 Task: Go to videos section and leave a comment on recent video on the  page of Walmart
Action: Mouse moved to (515, 542)
Screenshot: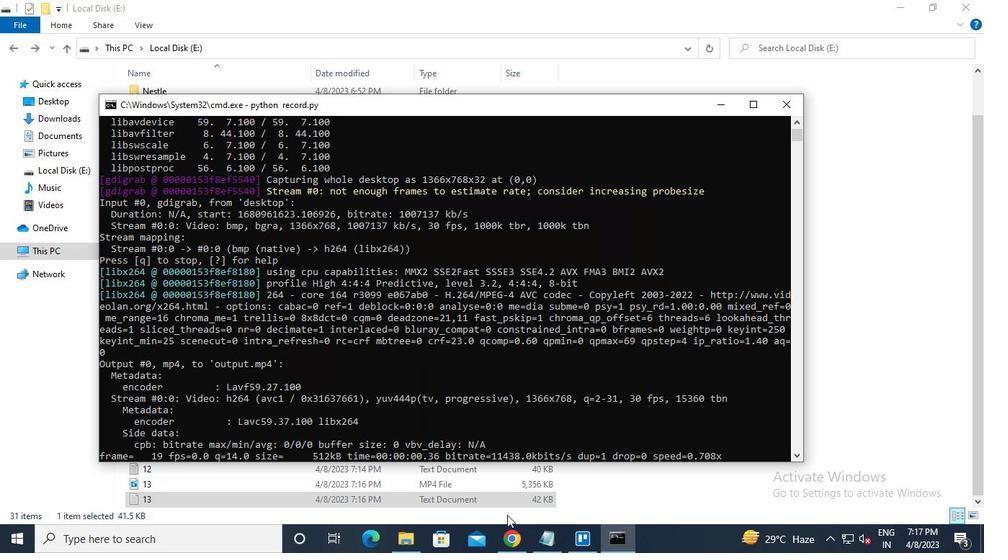 
Action: Mouse pressed left at (515, 542)
Screenshot: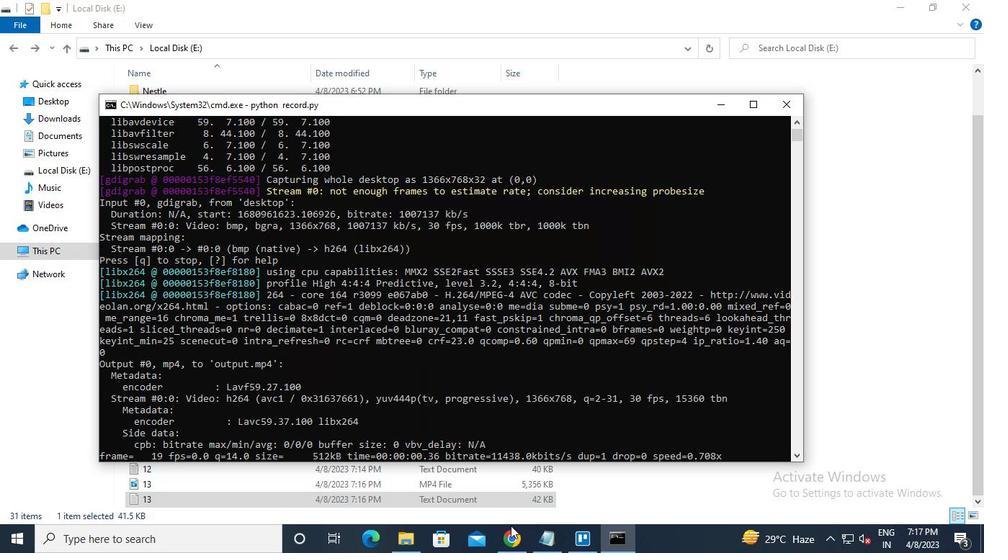 
Action: Mouse moved to (245, 89)
Screenshot: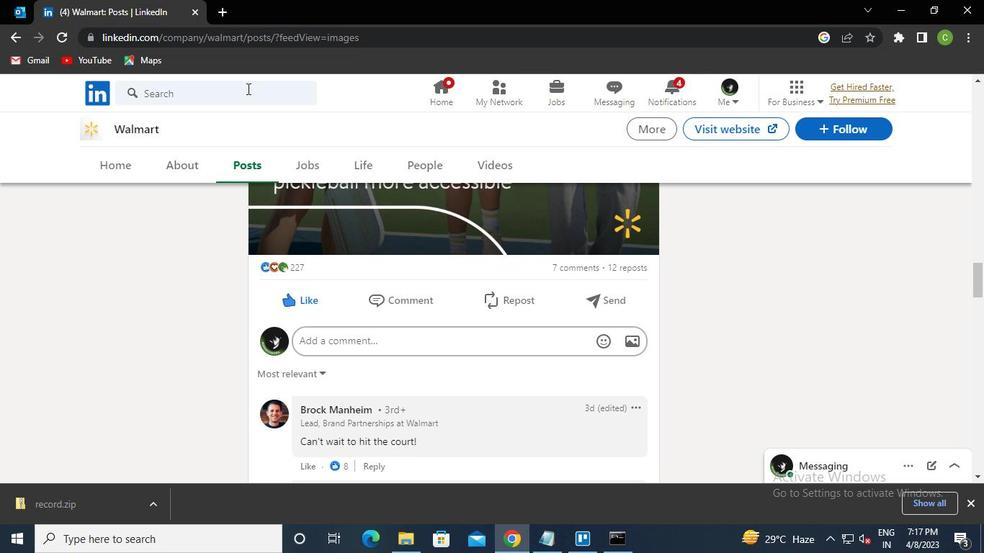 
Action: Mouse pressed left at (245, 89)
Screenshot: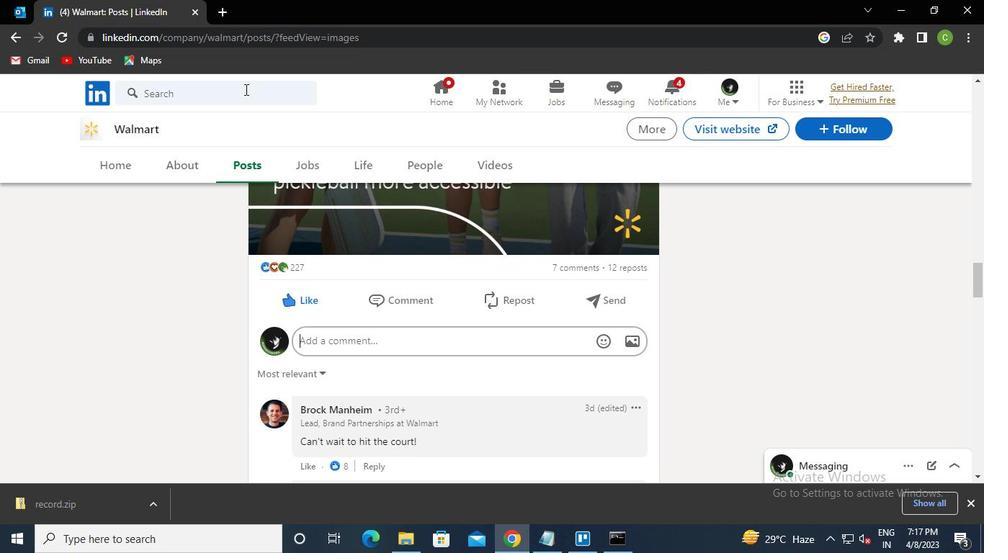 
Action: Keyboard w
Screenshot: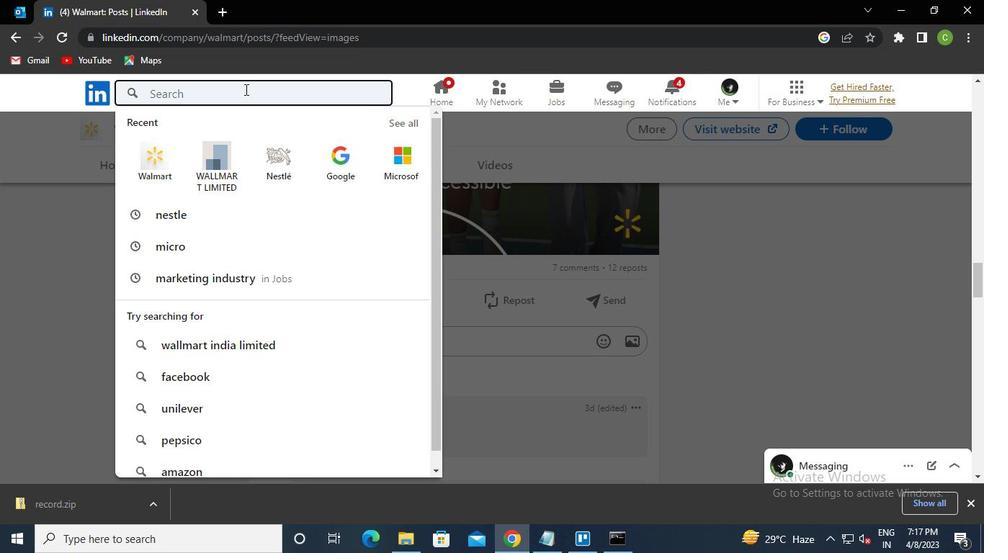 
Action: Keyboard a
Screenshot: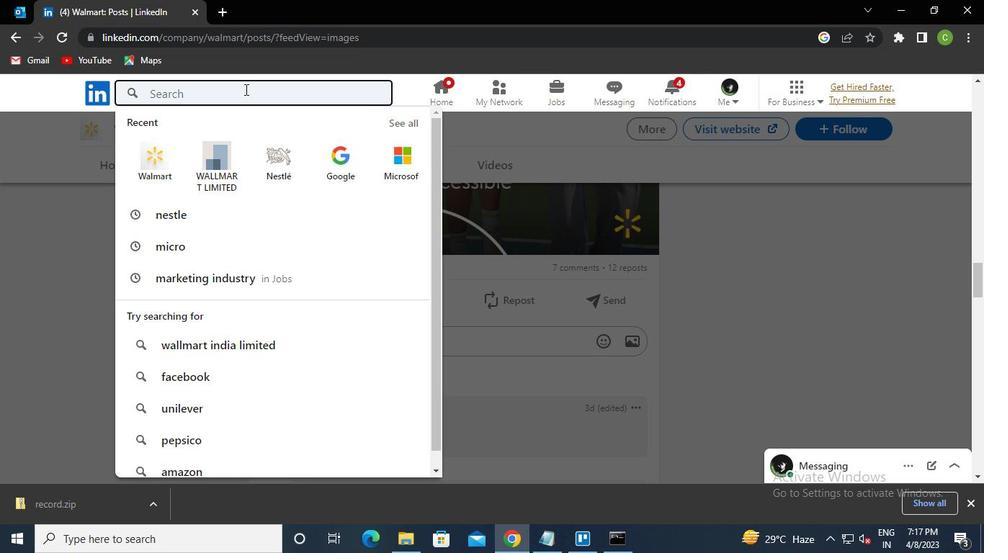 
Action: Keyboard l
Screenshot: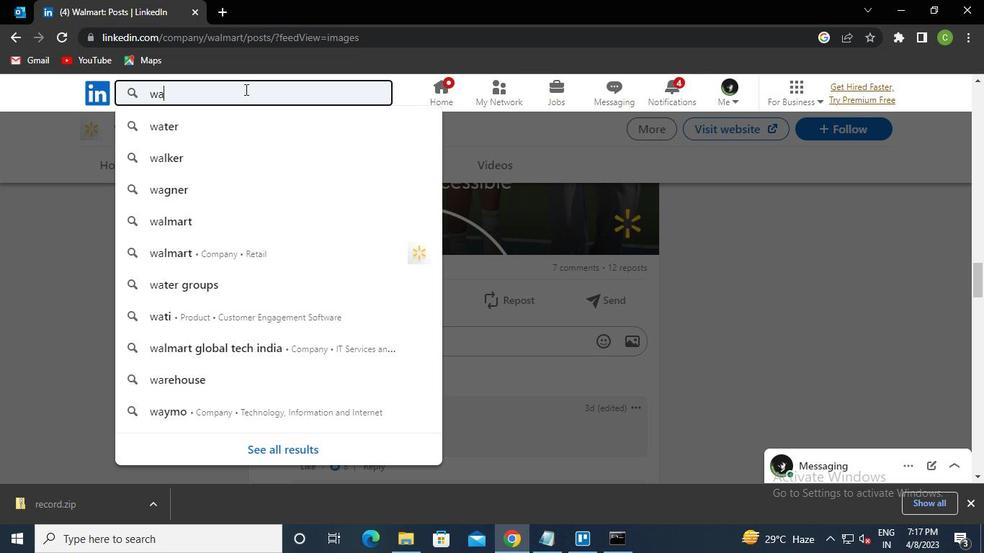 
Action: Keyboard m
Screenshot: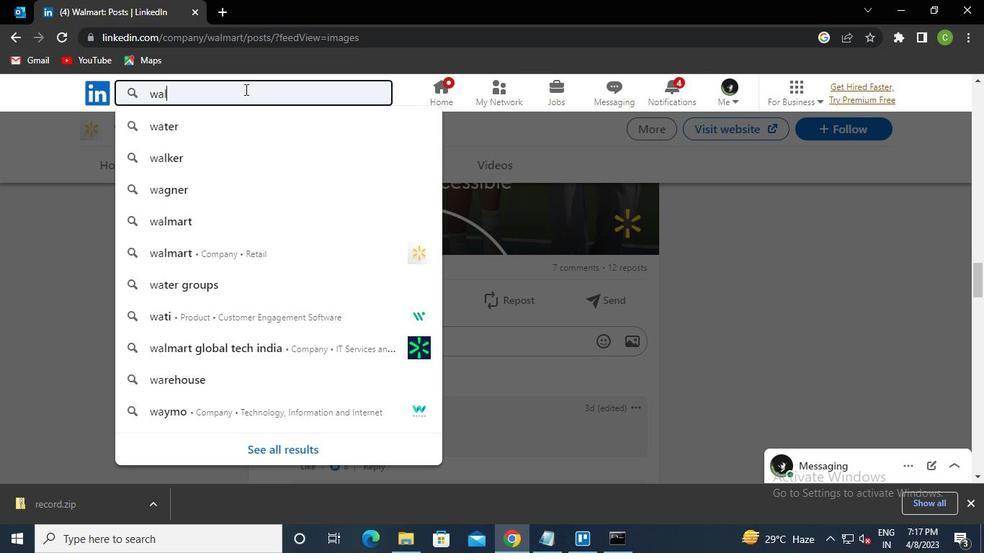 
Action: Keyboard a
Screenshot: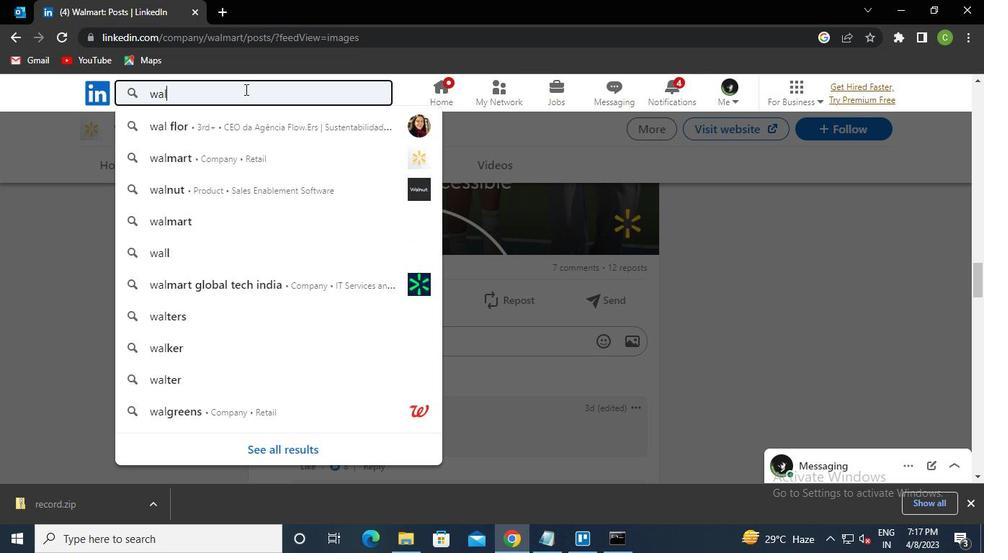 
Action: Keyboard r
Screenshot: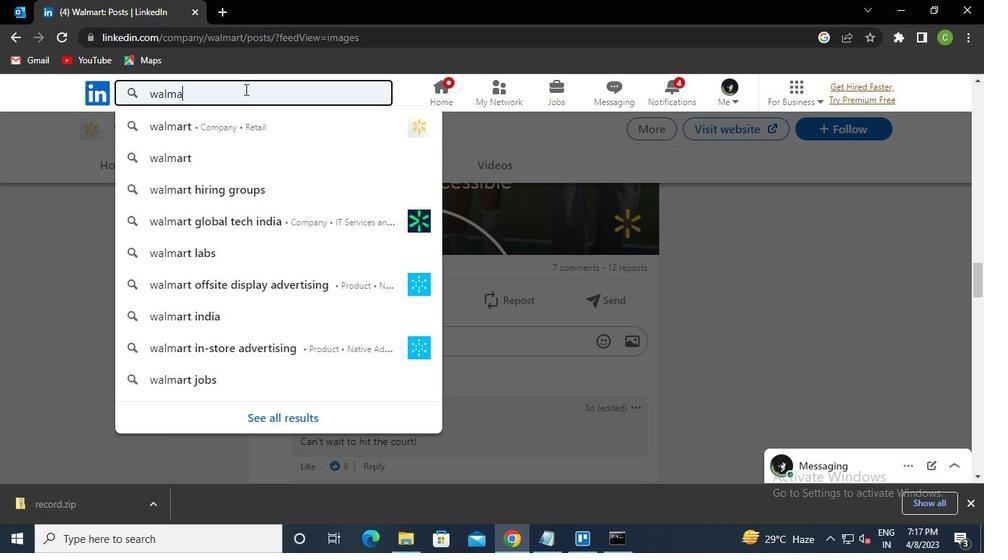 
Action: Keyboard t
Screenshot: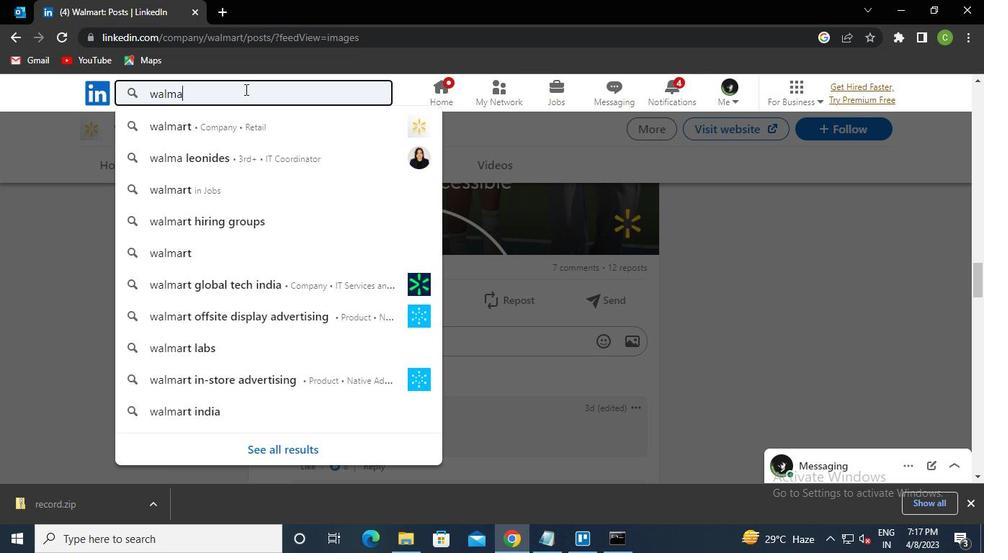 
Action: Keyboard Key.enter
Screenshot: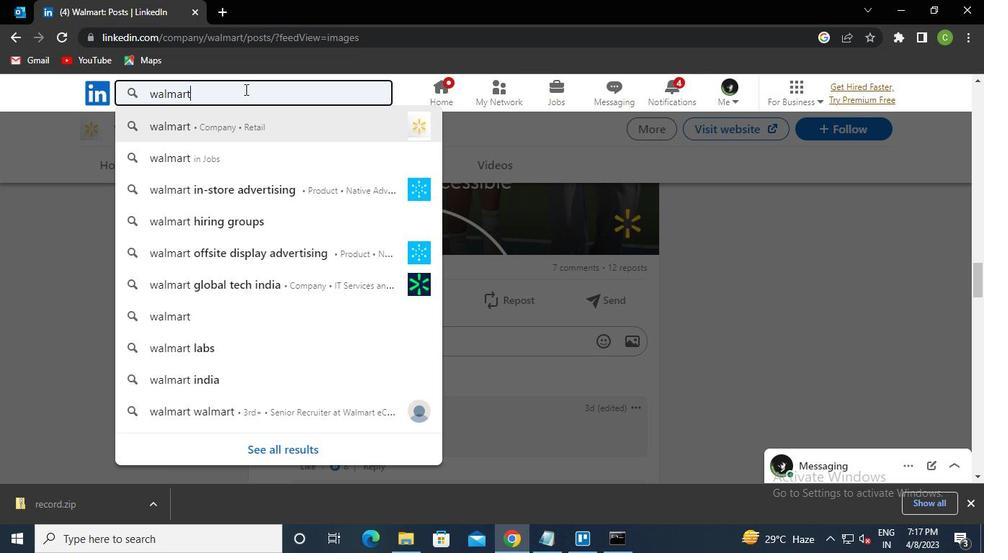
Action: Mouse moved to (464, 213)
Screenshot: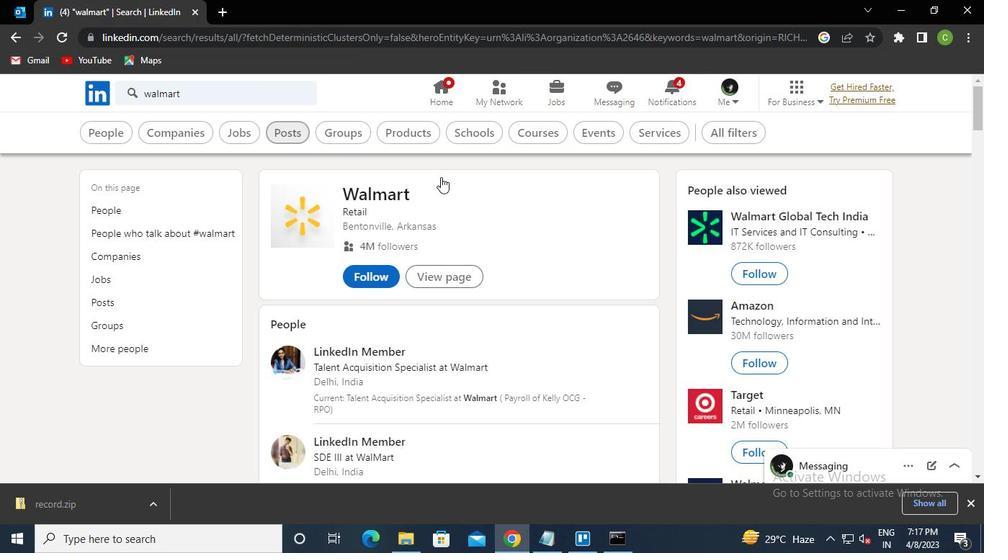 
Action: Mouse pressed left at (464, 213)
Screenshot: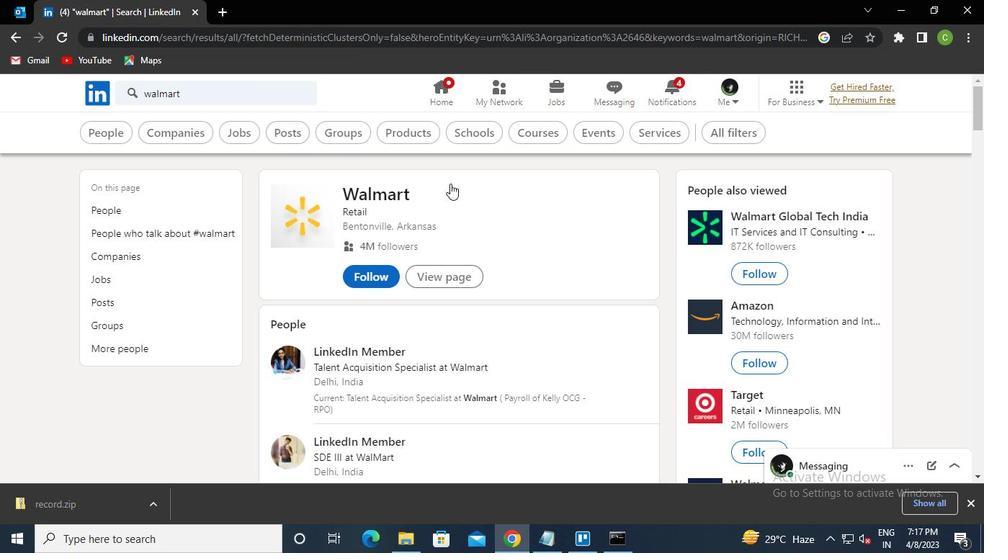 
Action: Mouse moved to (215, 408)
Screenshot: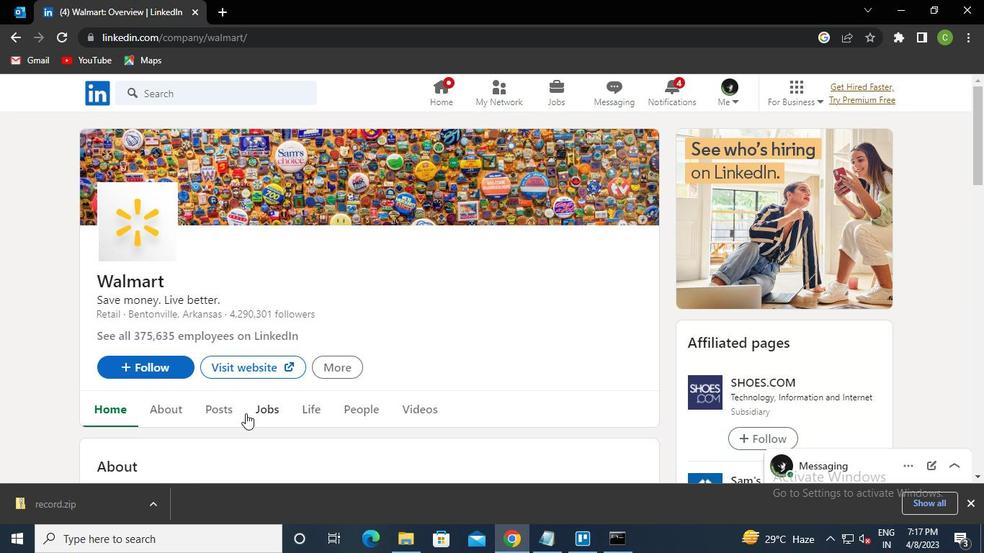 
Action: Mouse pressed left at (215, 408)
Screenshot: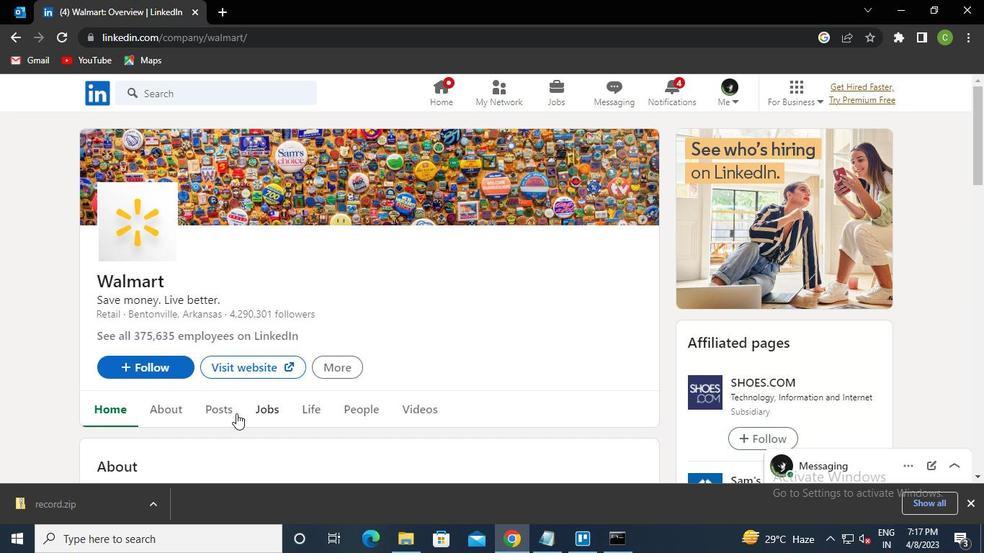 
Action: Mouse moved to (389, 451)
Screenshot: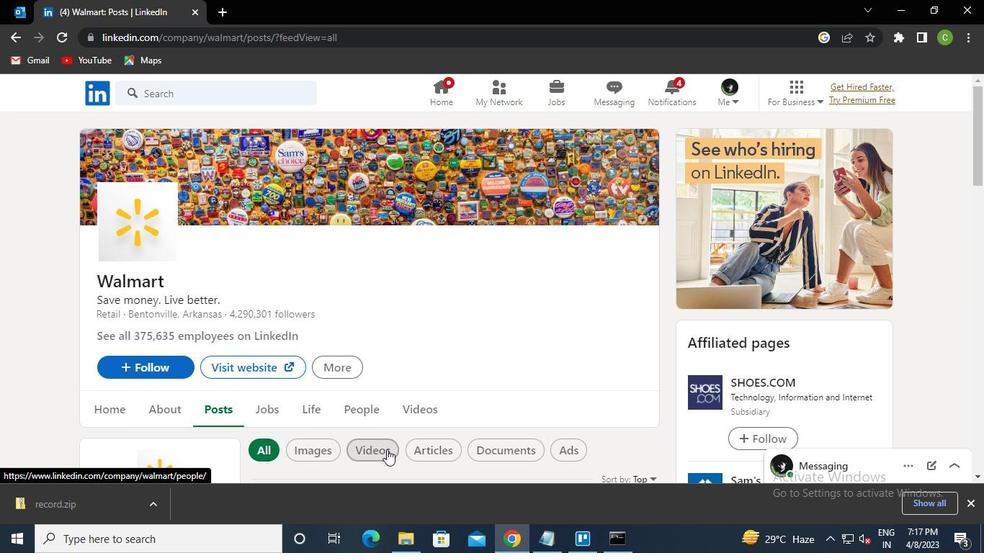 
Action: Mouse pressed left at (389, 451)
Screenshot: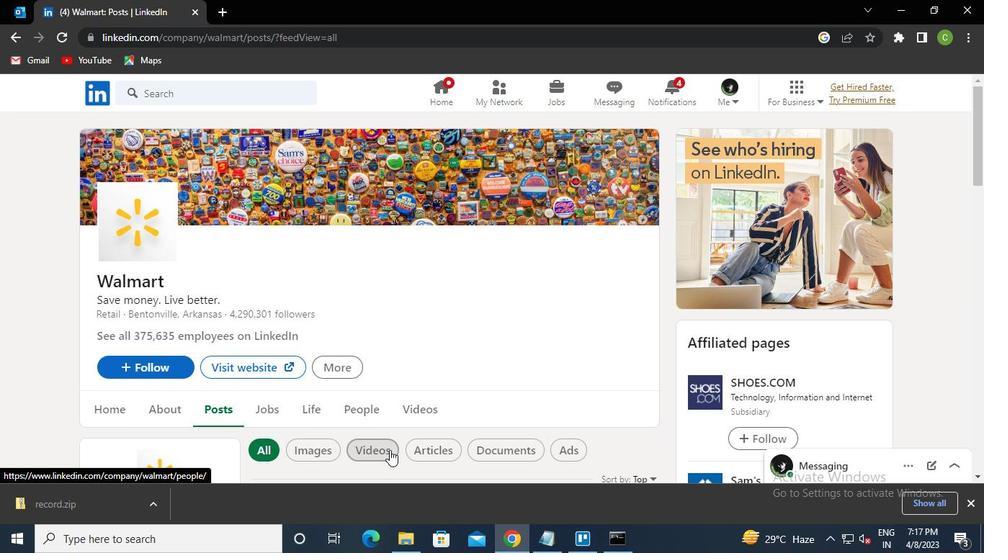 
Action: Mouse moved to (400, 308)
Screenshot: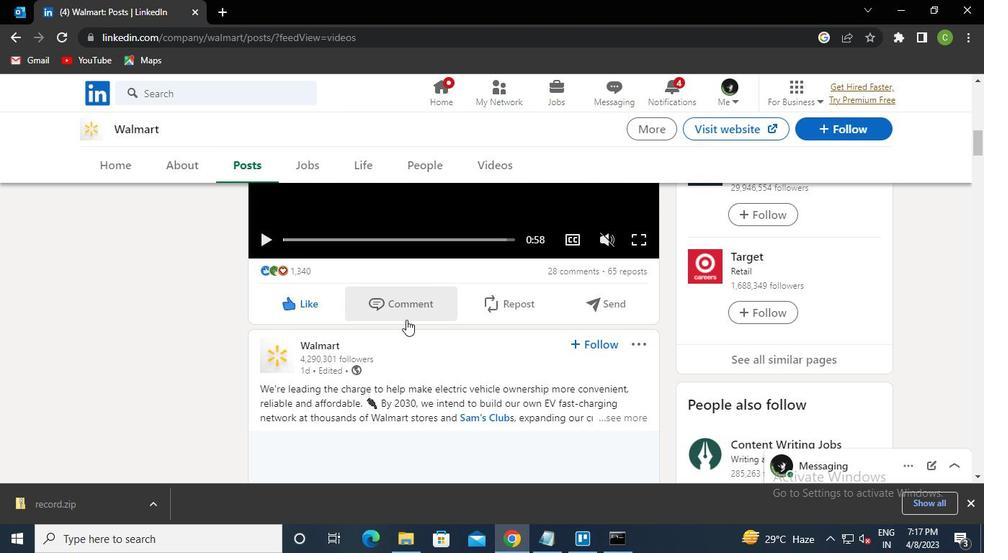 
Action: Mouse pressed left at (400, 308)
Screenshot: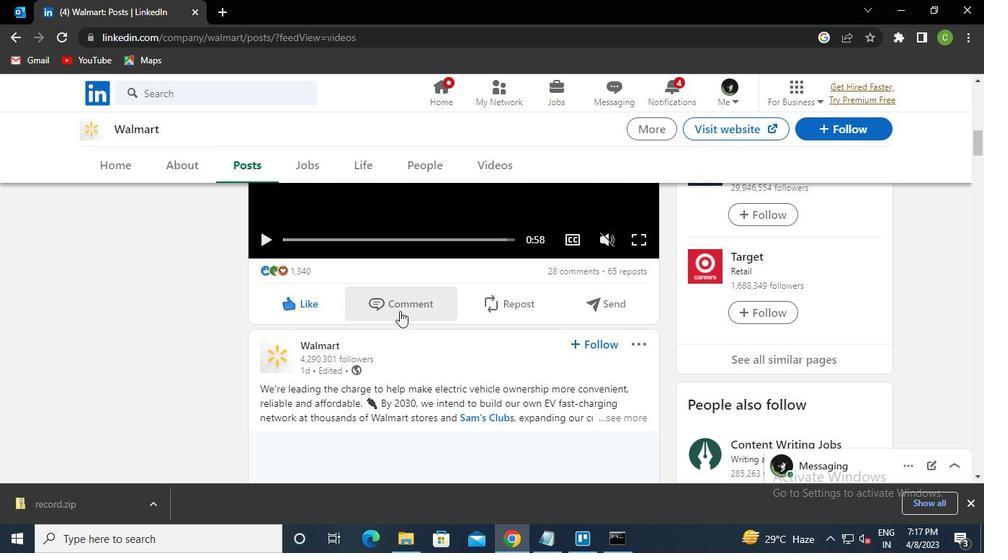 
Action: Mouse moved to (411, 343)
Screenshot: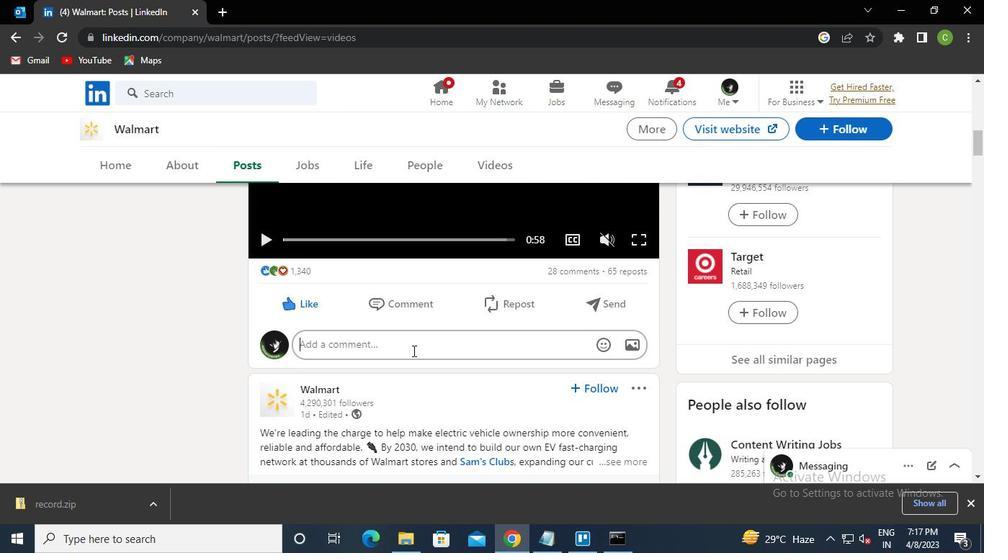 
Action: Mouse pressed left at (411, 343)
Screenshot: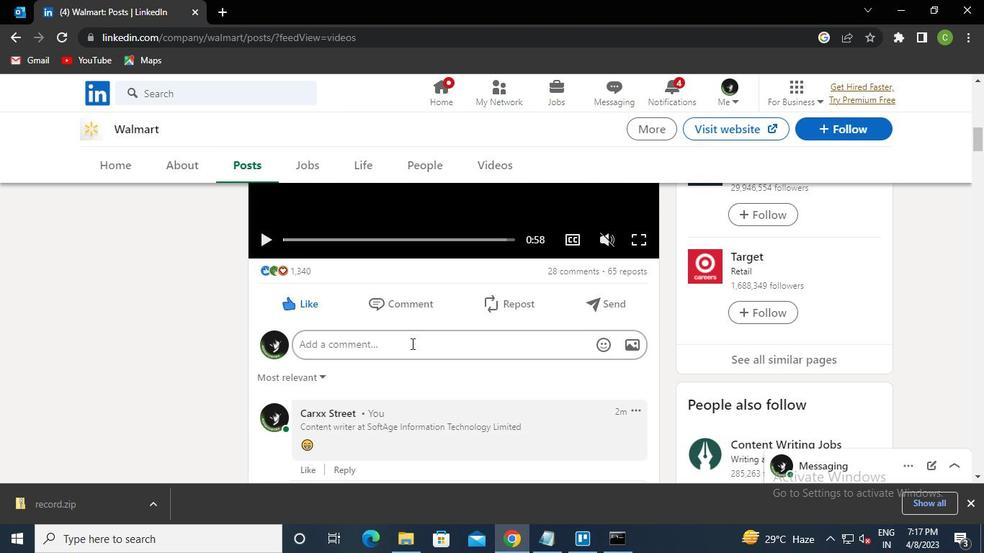 
Action: Keyboard Key.caps_lock
Screenshot: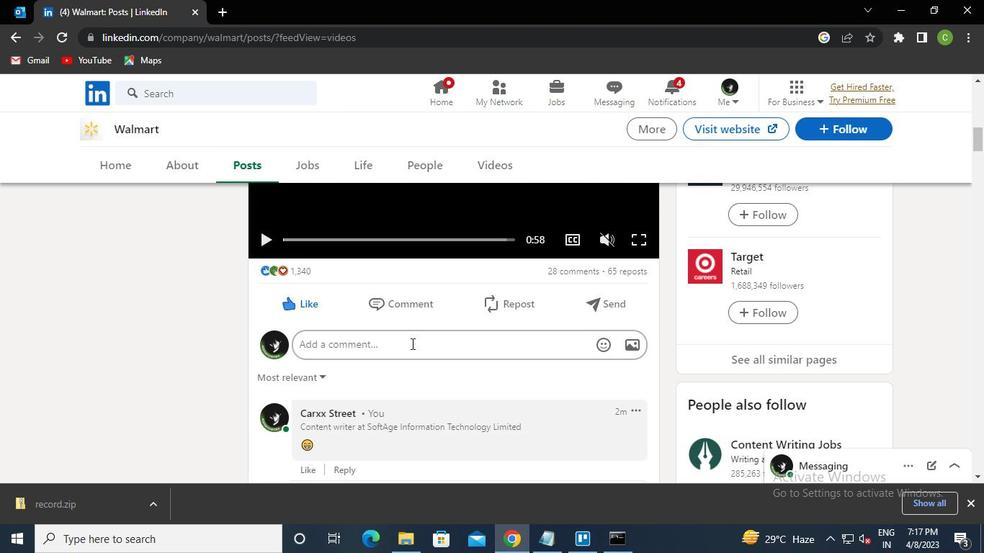 
Action: Keyboard a
Screenshot: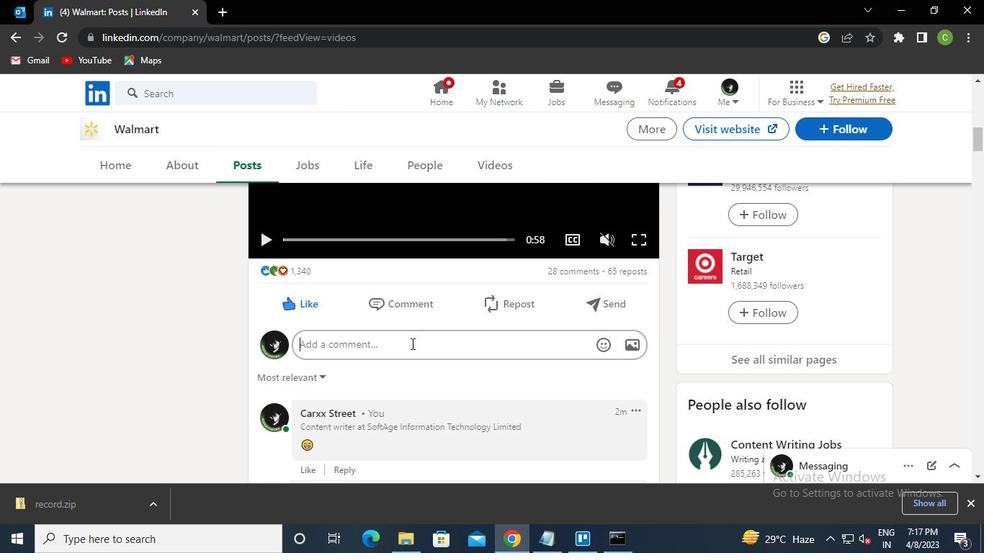 
Action: Keyboard Key.caps_lock
Screenshot: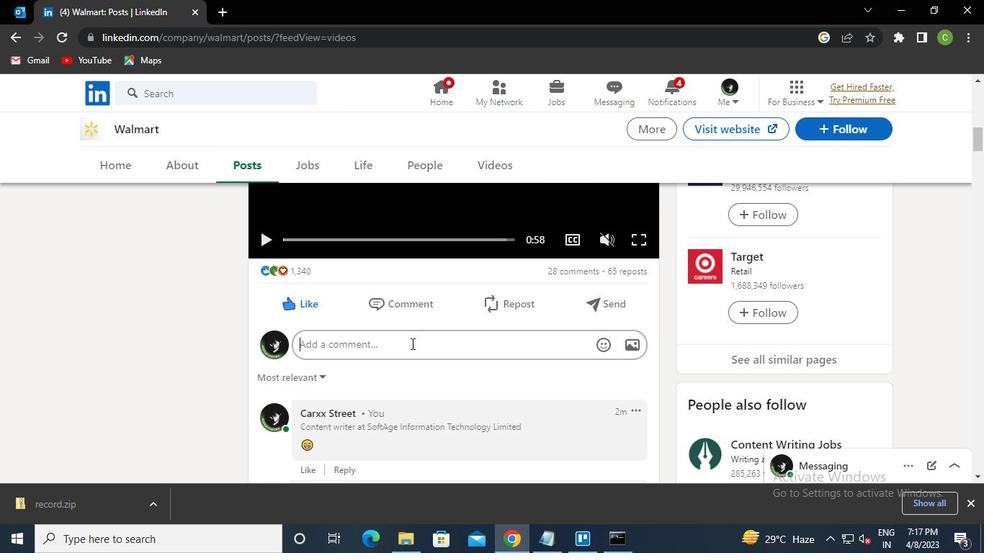 
Action: Keyboard w
Screenshot: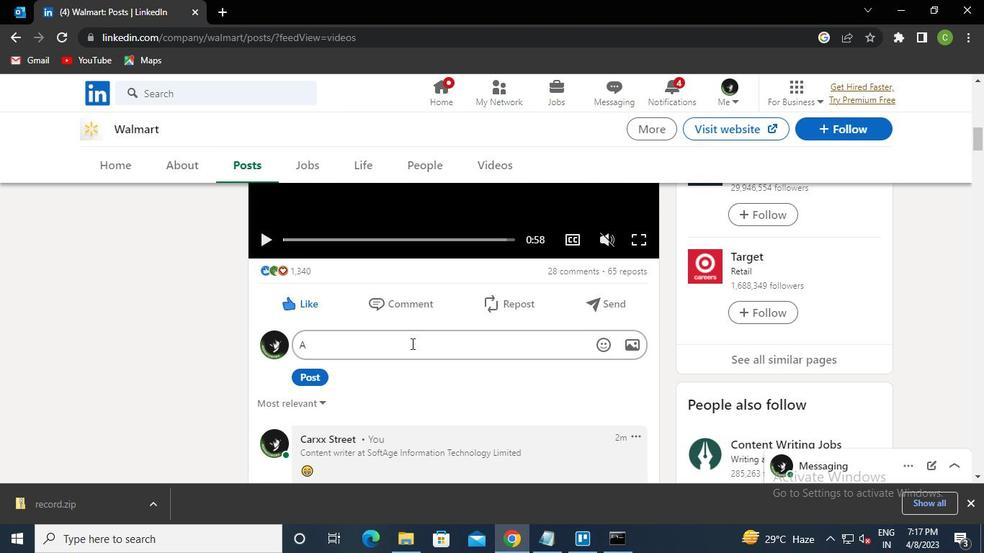 
Action: Keyboard e
Screenshot: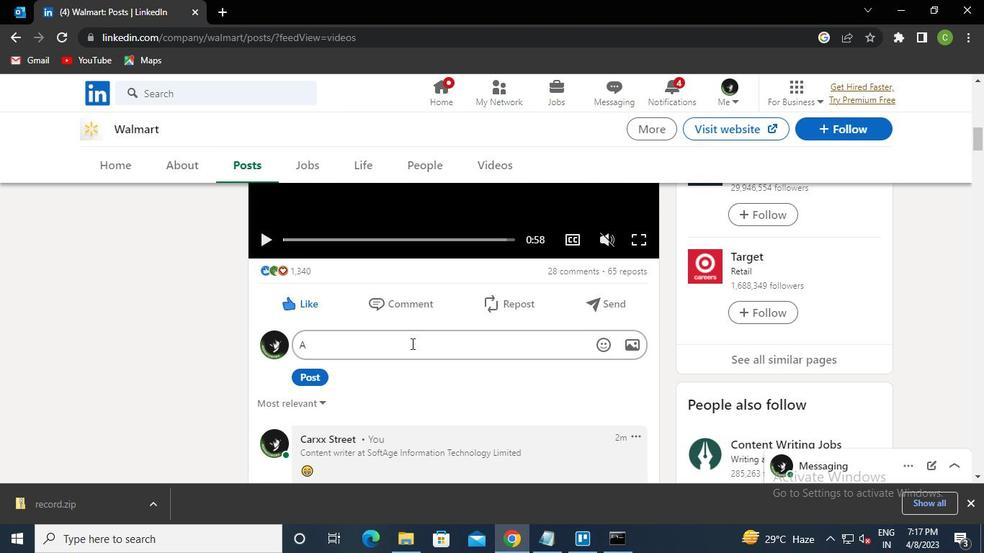 
Action: Keyboard s
Screenshot: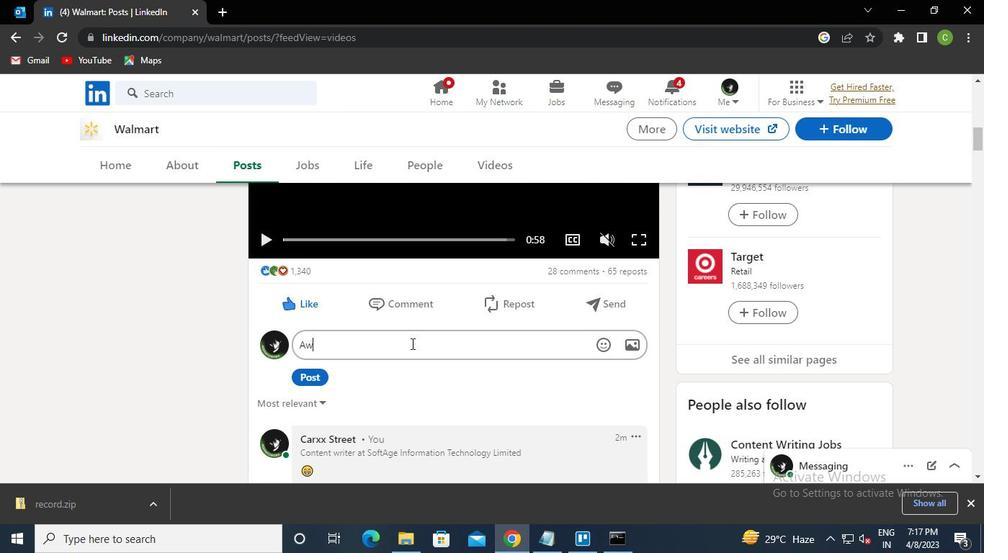 
Action: Keyboard o
Screenshot: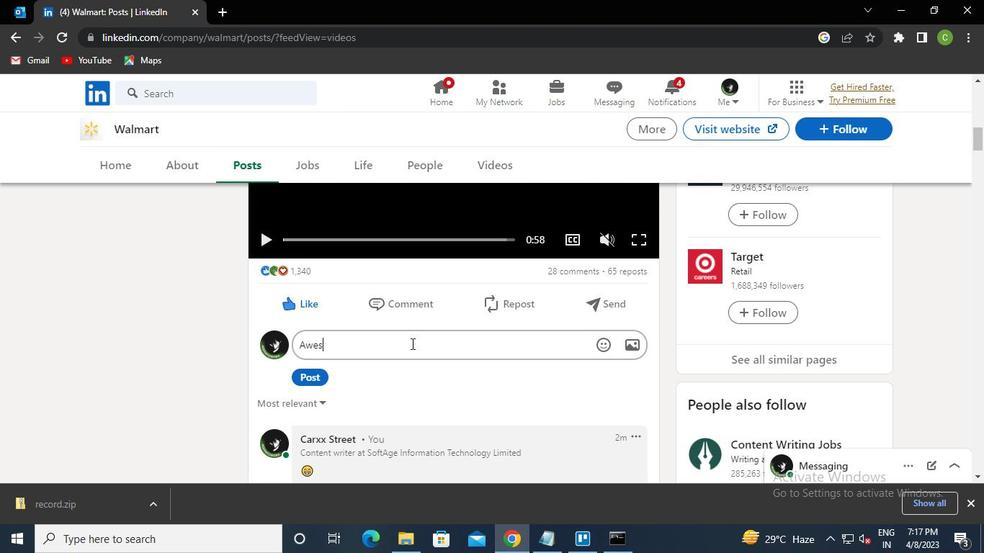 
Action: Keyboard m
Screenshot: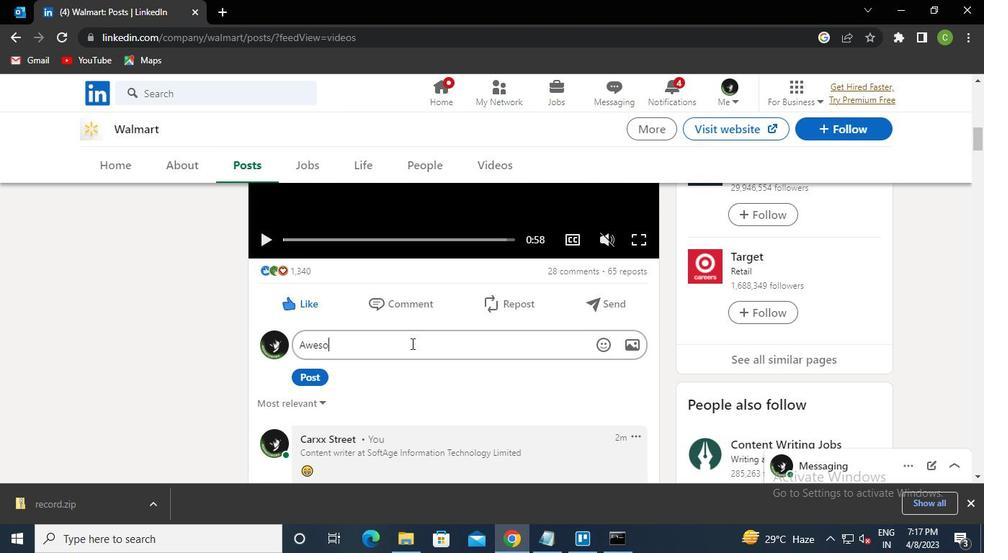 
Action: Keyboard e
Screenshot: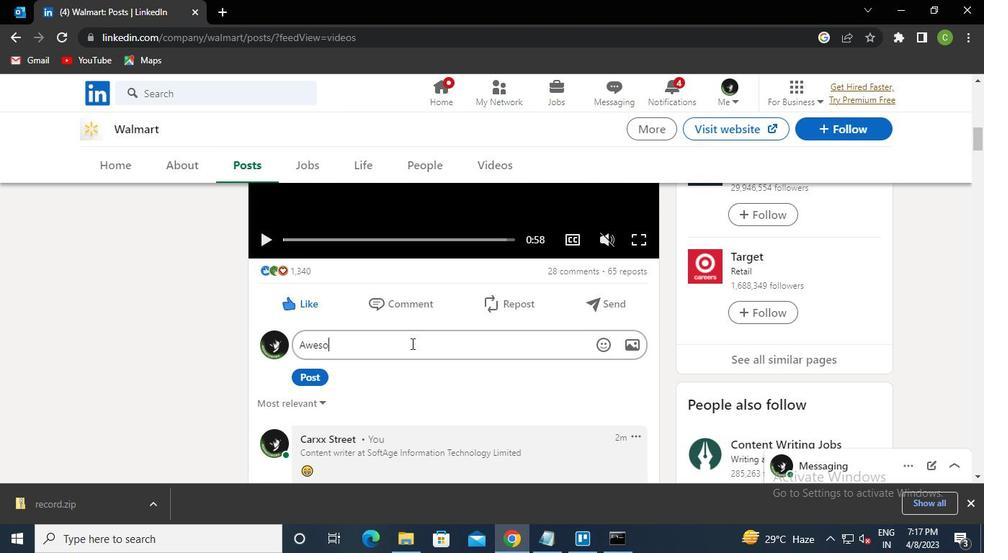 
Action: Mouse moved to (310, 377)
Screenshot: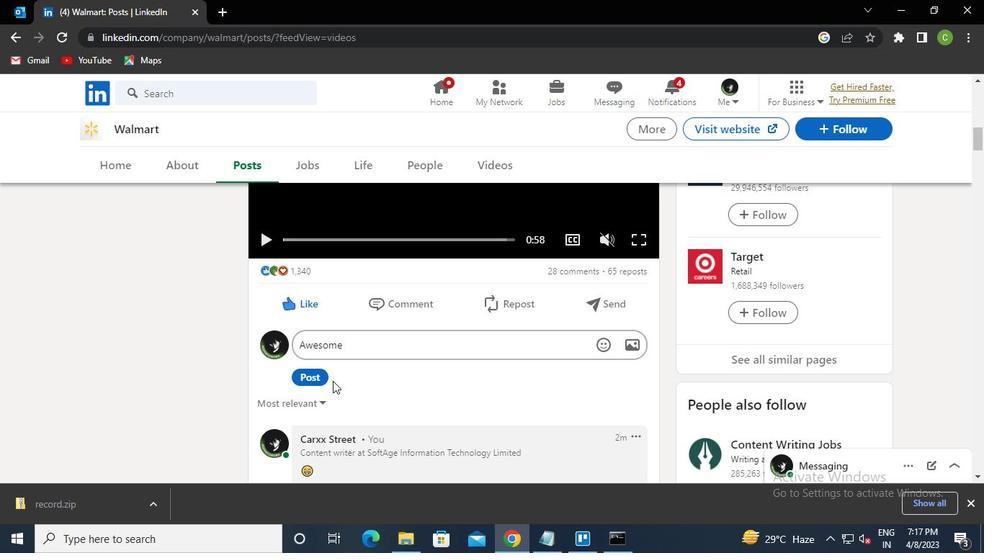 
Action: Mouse pressed left at (310, 377)
Screenshot: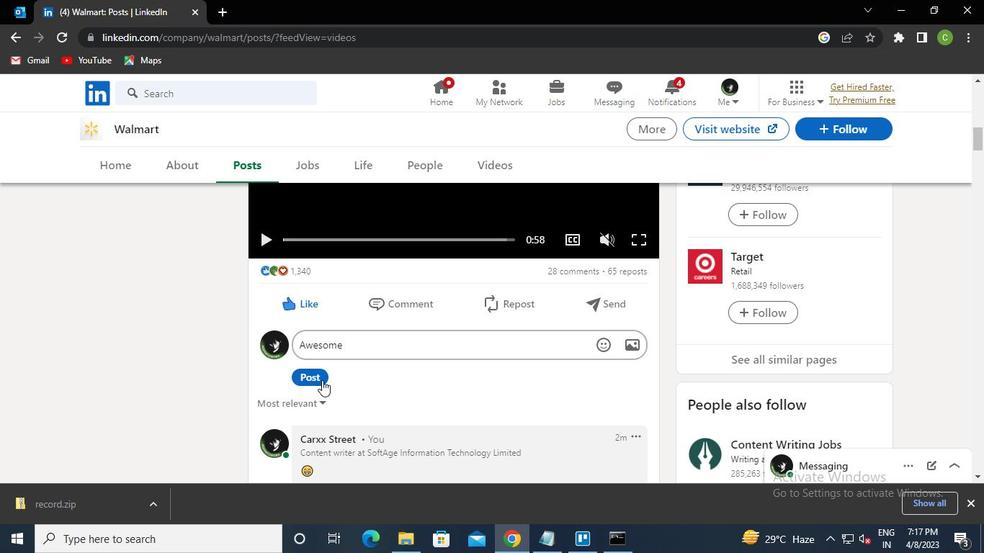 
Action: Mouse moved to (602, 542)
Screenshot: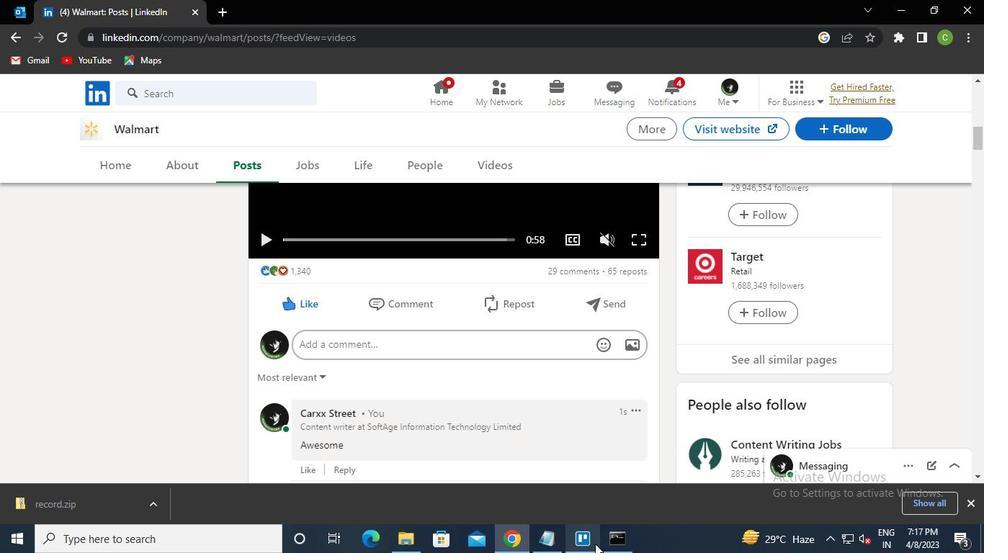 
Action: Mouse pressed left at (602, 542)
Screenshot: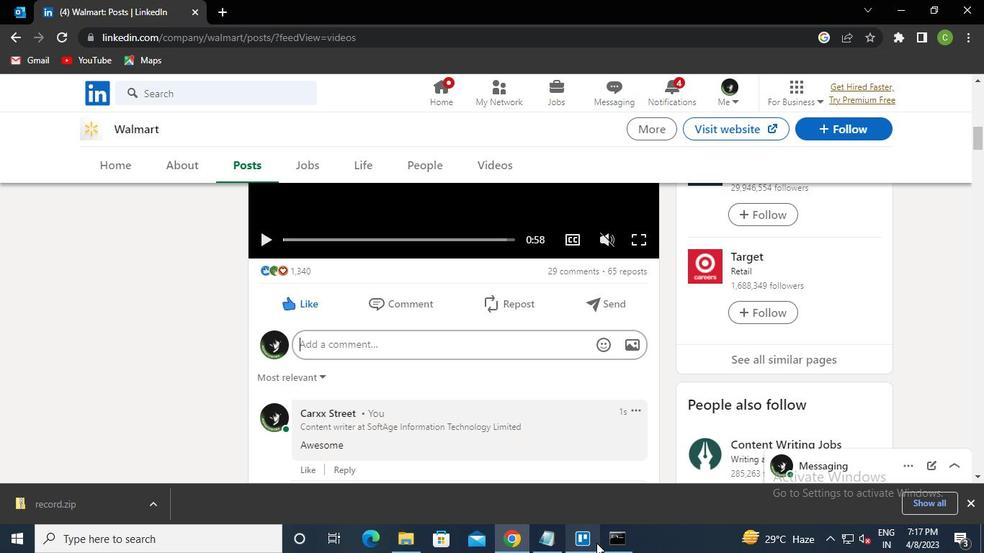 
Action: Mouse moved to (783, 103)
Screenshot: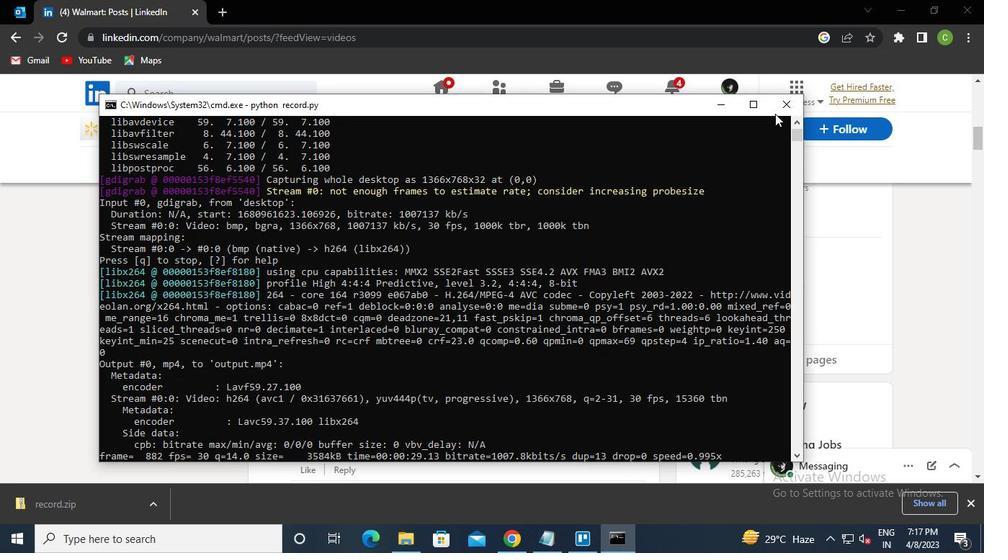
Action: Mouse pressed left at (783, 103)
Screenshot: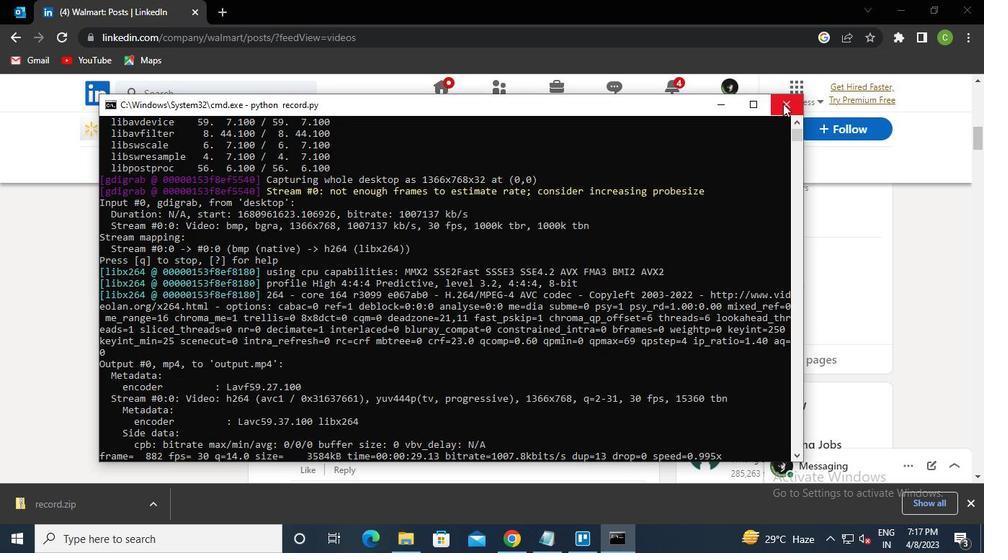 
